 Task: Print the page on A3 size paper.
Action: Mouse moved to (37, 100)
Screenshot: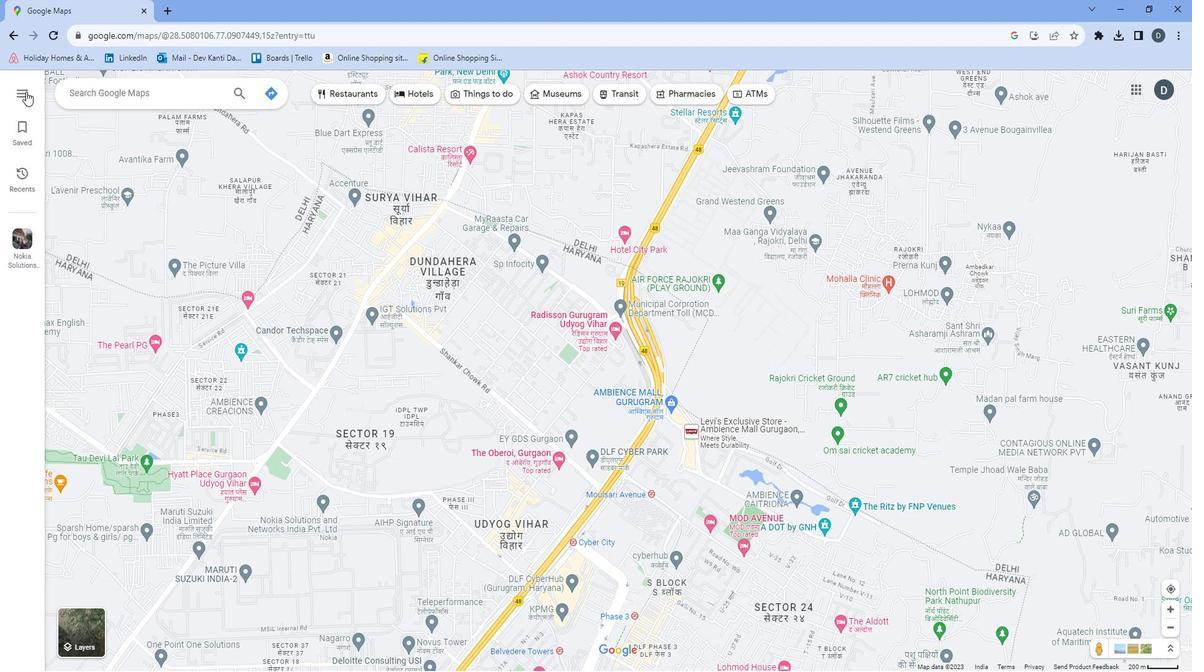 
Action: Mouse pressed left at (37, 100)
Screenshot: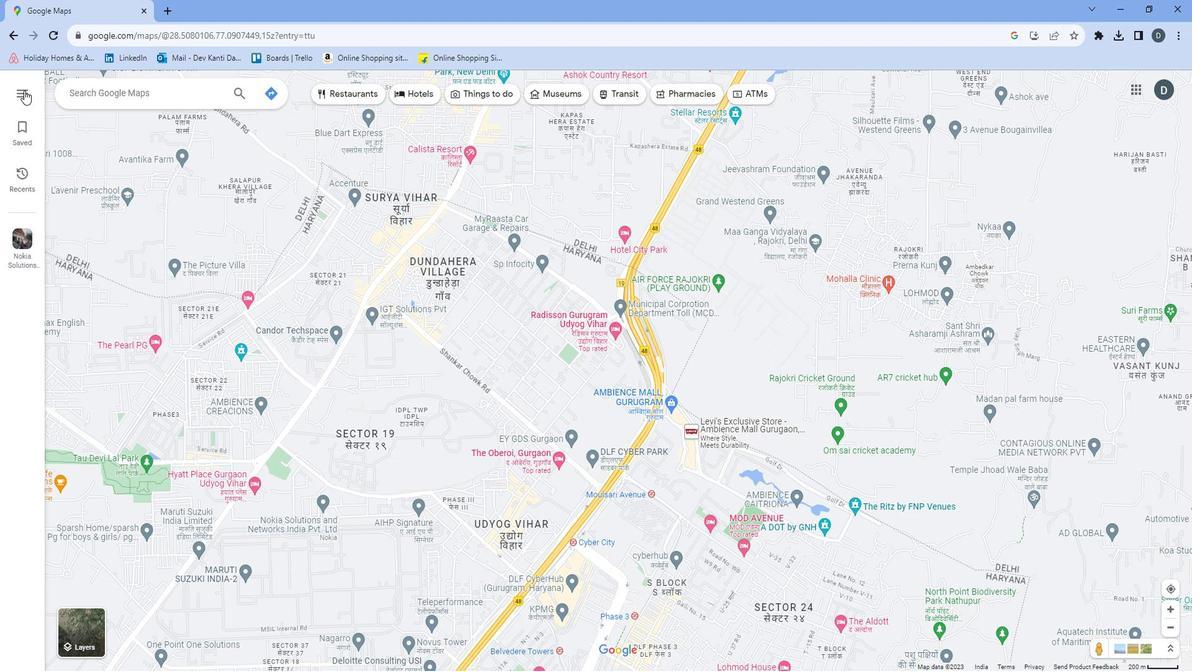 
Action: Mouse moved to (86, 334)
Screenshot: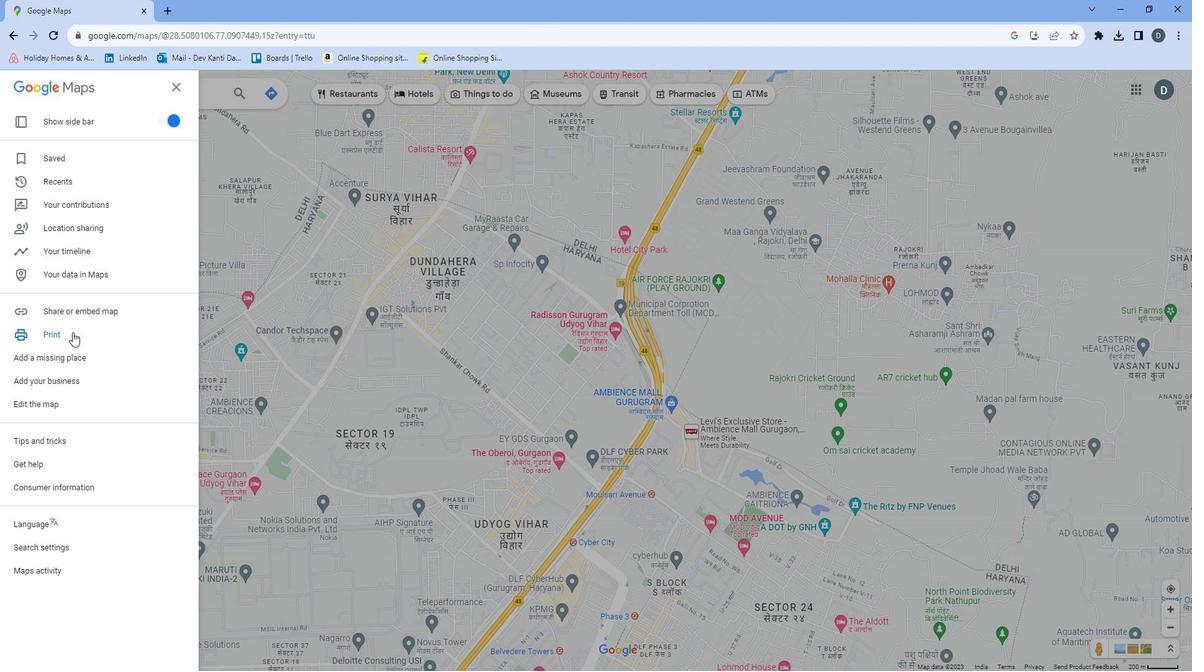 
Action: Mouse pressed left at (86, 334)
Screenshot: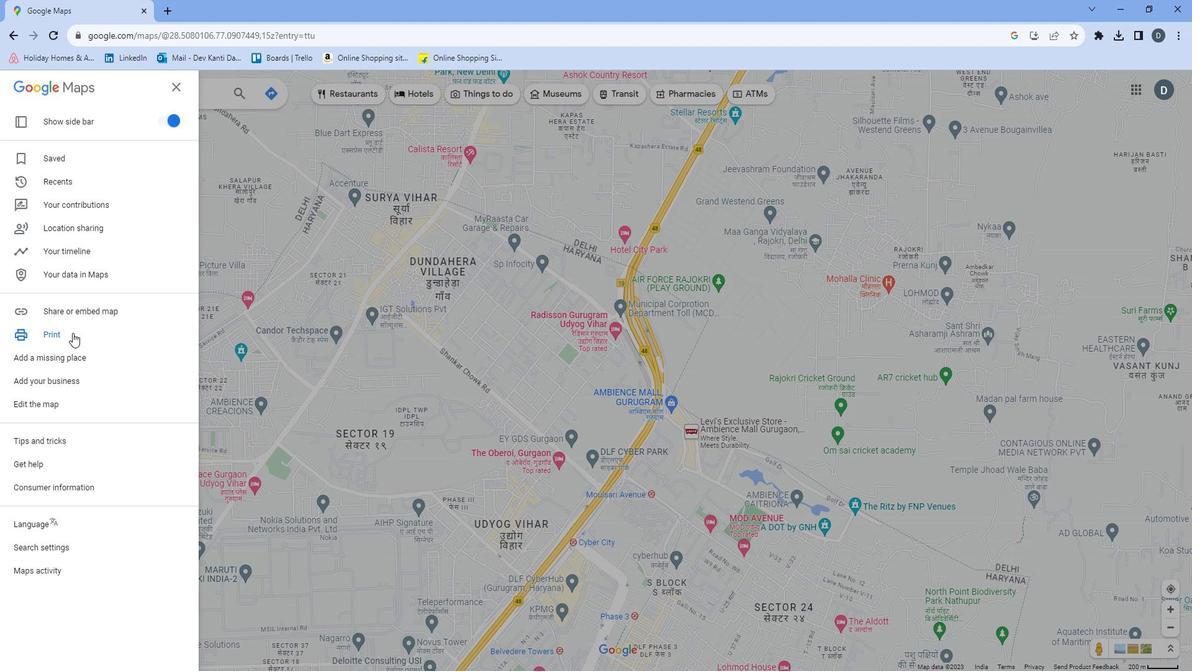 
Action: Mouse moved to (1157, 109)
Screenshot: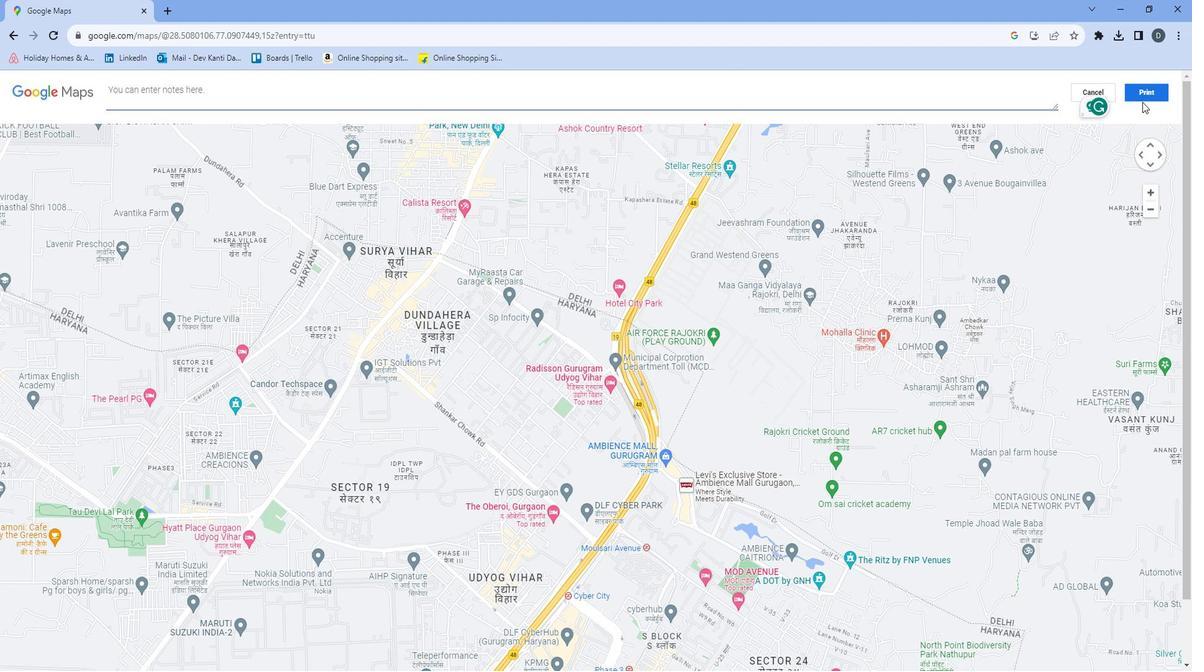 
Action: Mouse pressed left at (1157, 109)
Screenshot: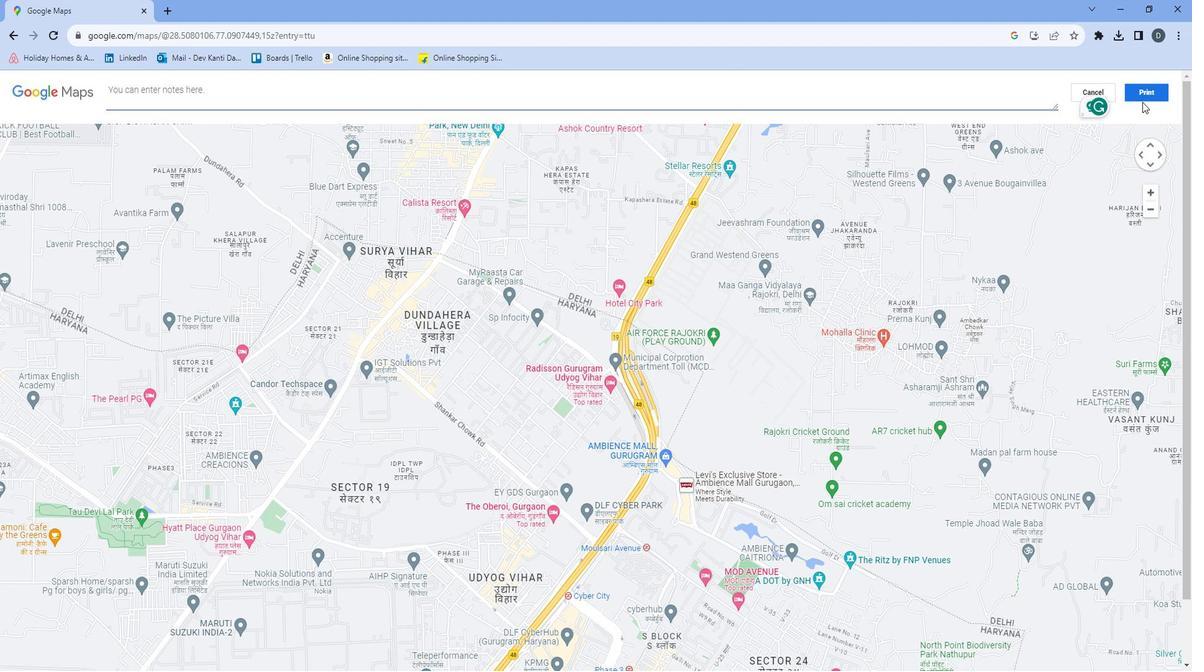 
Action: Mouse moved to (976, 262)
Screenshot: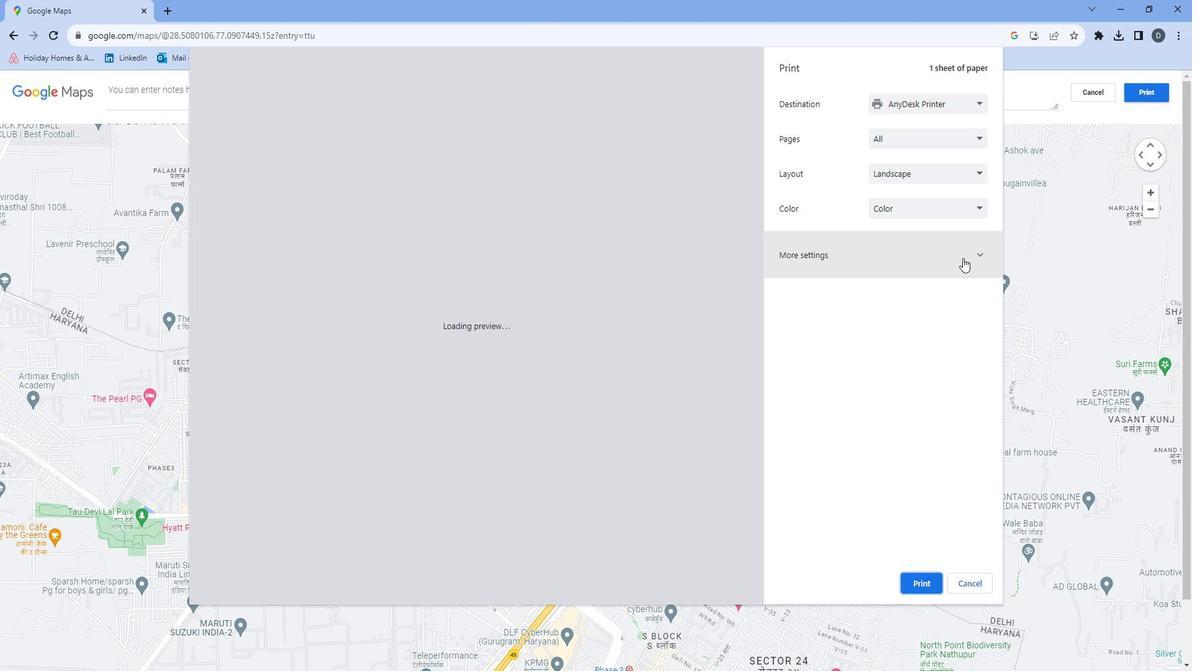 
Action: Mouse pressed left at (976, 262)
Screenshot: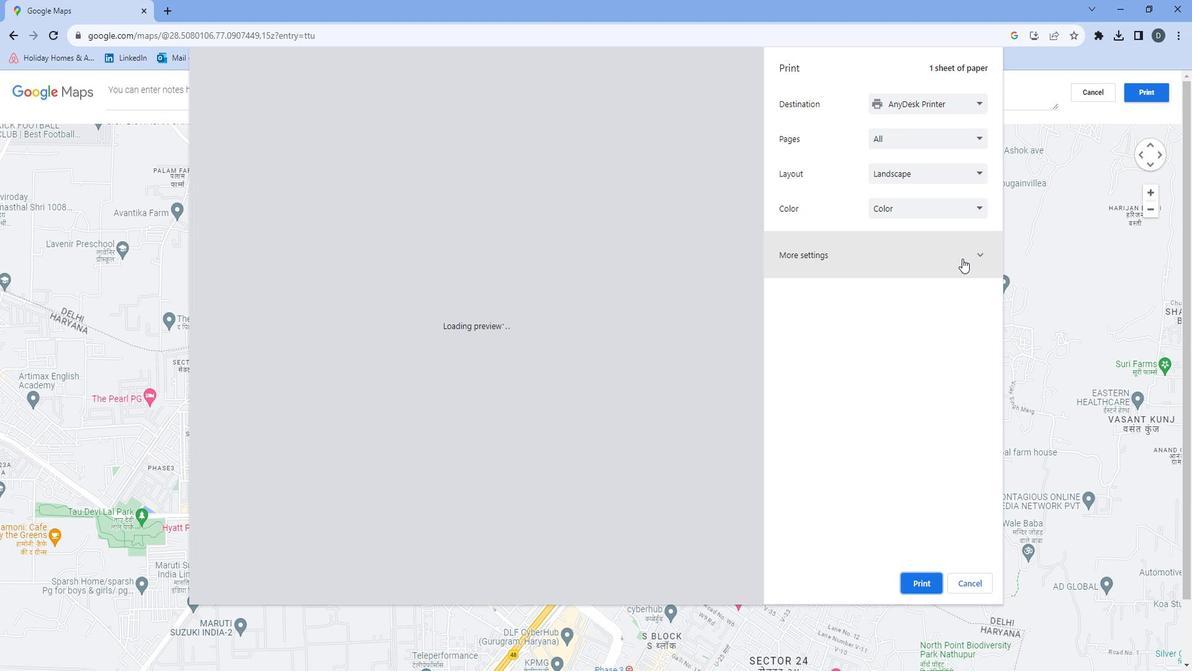 
Action: Mouse moved to (982, 306)
Screenshot: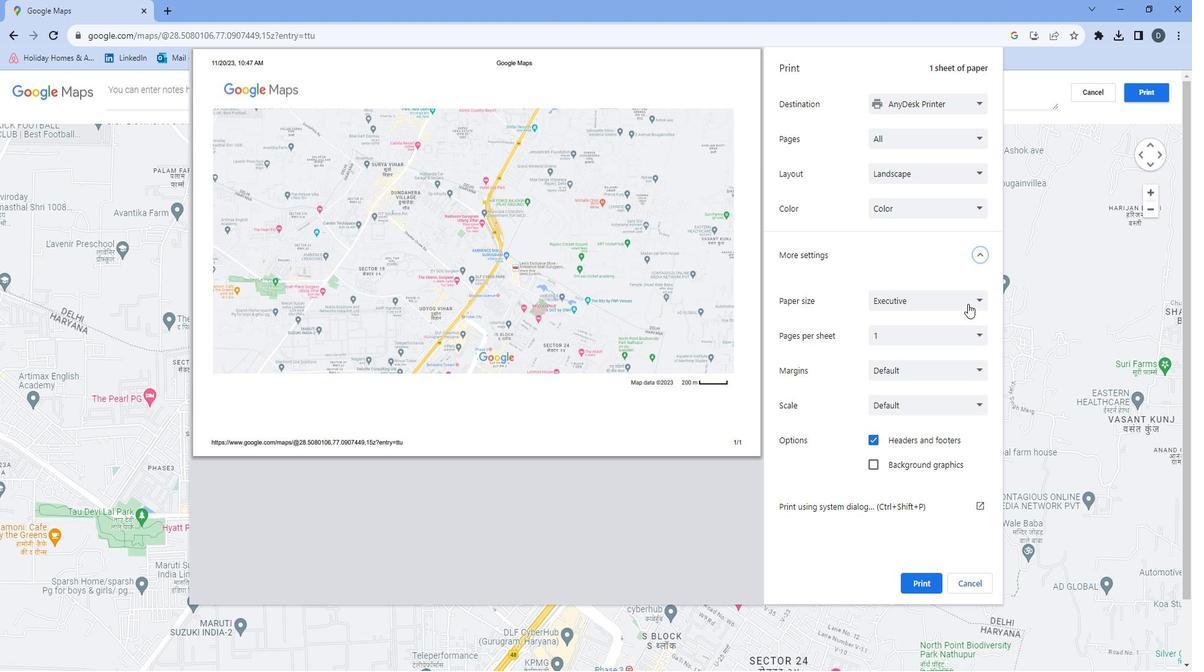 
Action: Mouse pressed left at (982, 306)
Screenshot: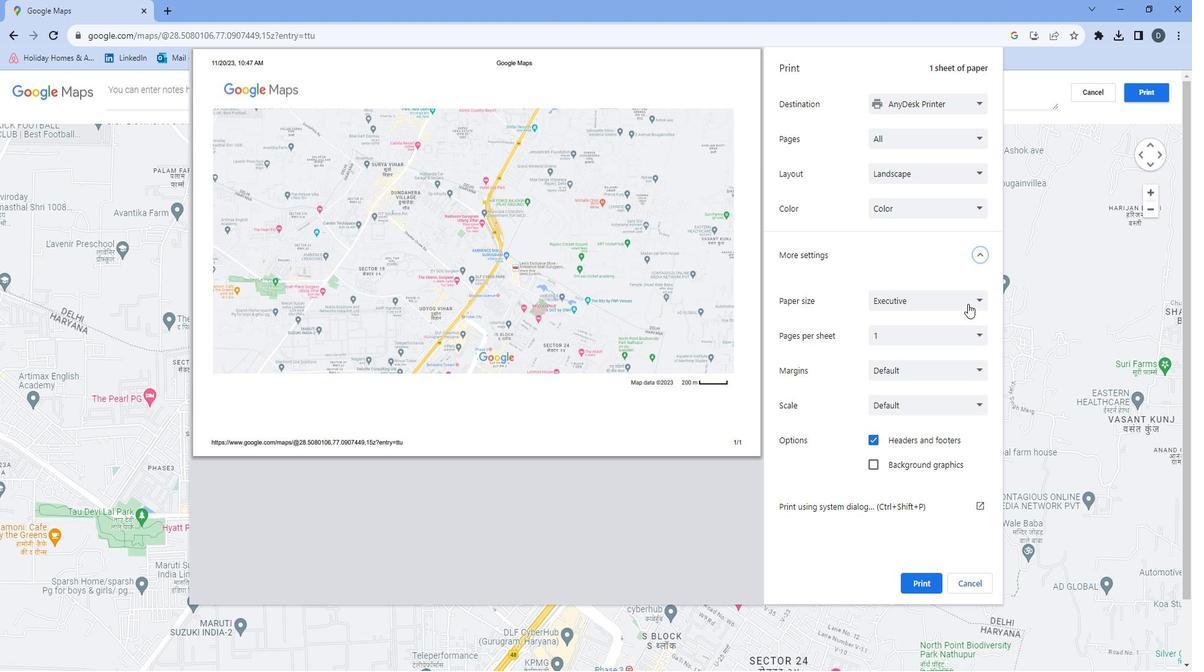 
Action: Mouse moved to (916, 360)
Screenshot: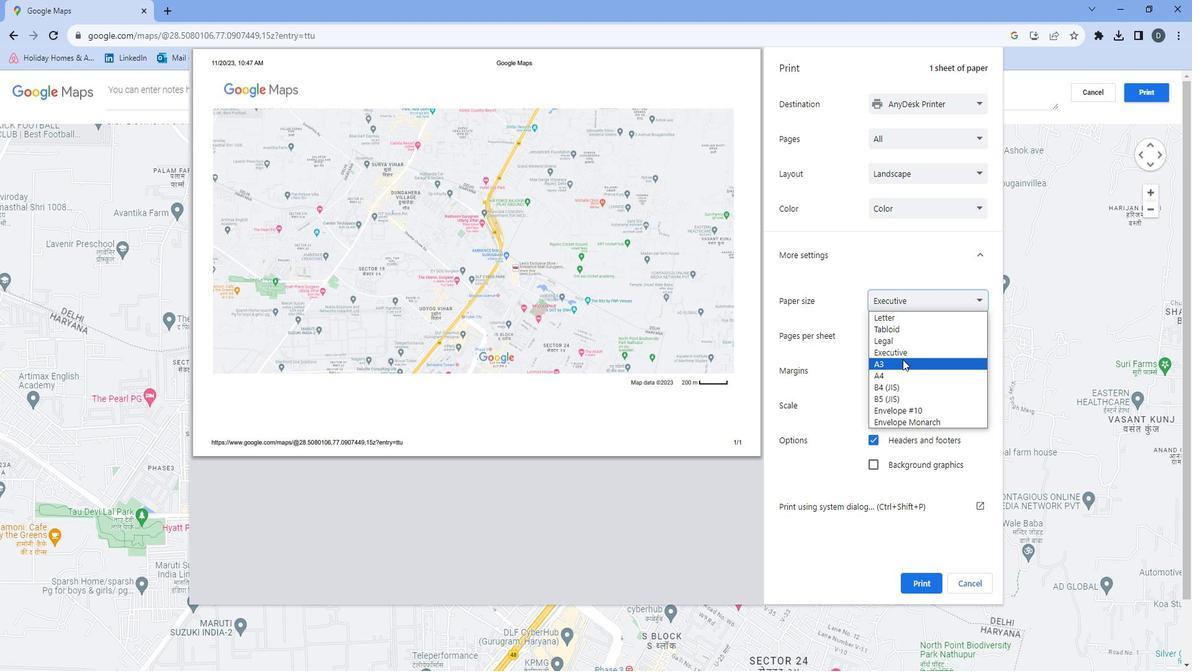 
Action: Mouse pressed left at (916, 360)
Screenshot: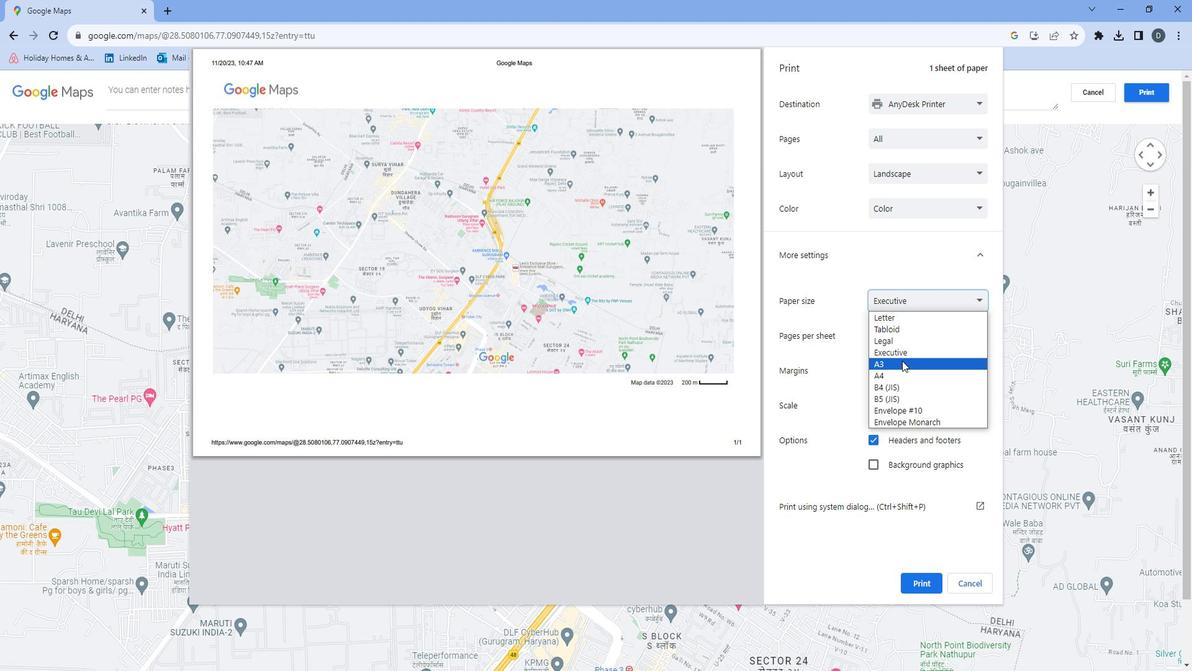 
Action: Mouse moved to (952, 570)
Screenshot: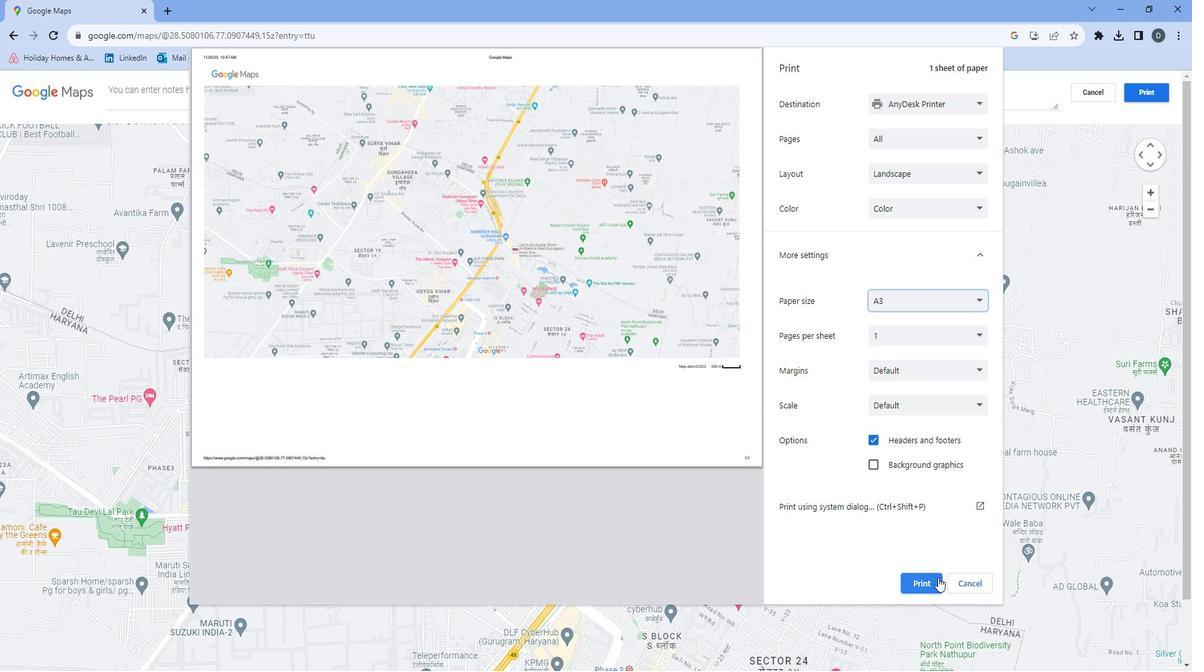 
Action: Mouse pressed left at (952, 570)
Screenshot: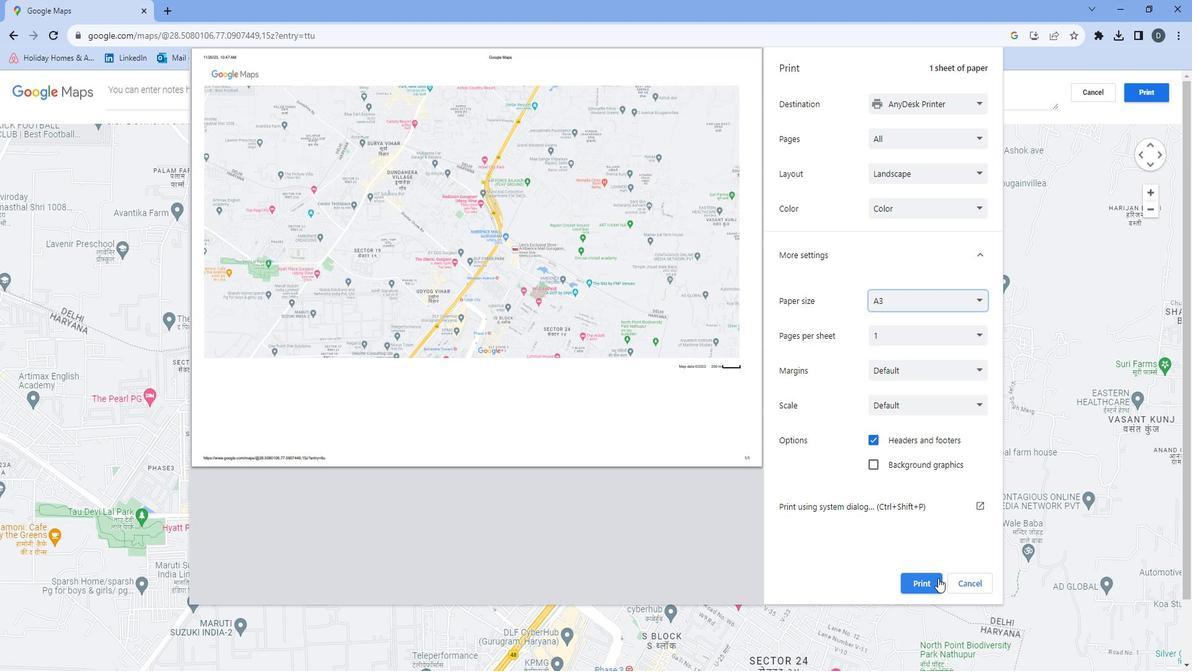
Action: Mouse moved to (919, 485)
Screenshot: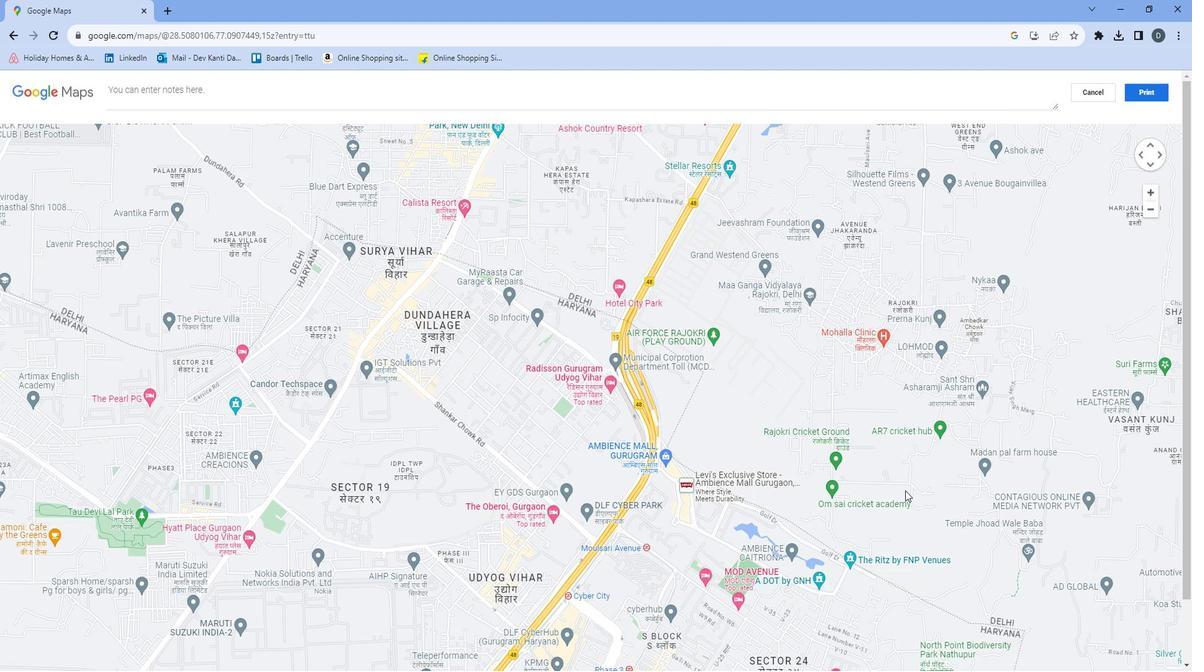 
